 Task: Add Shikai CBD Cream with Menthol - Travel Size to the cart.
Action: Mouse moved to (864, 321)
Screenshot: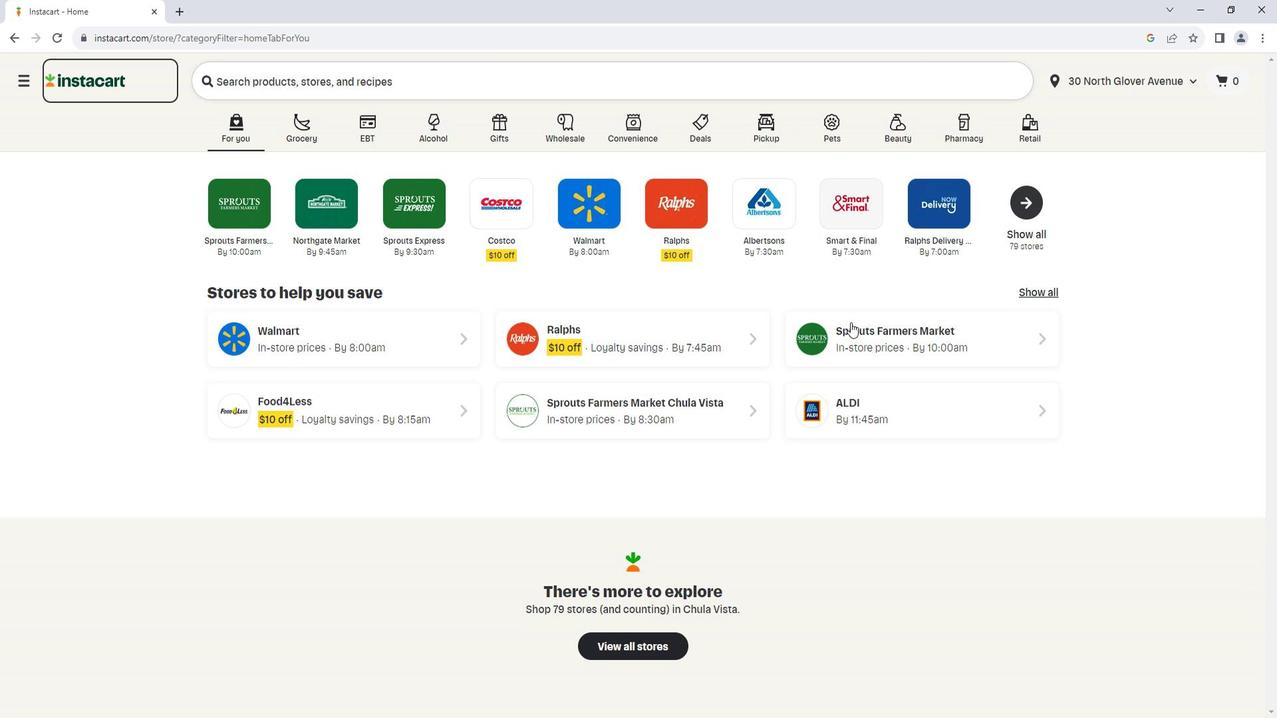 
Action: Mouse pressed left at (864, 321)
Screenshot: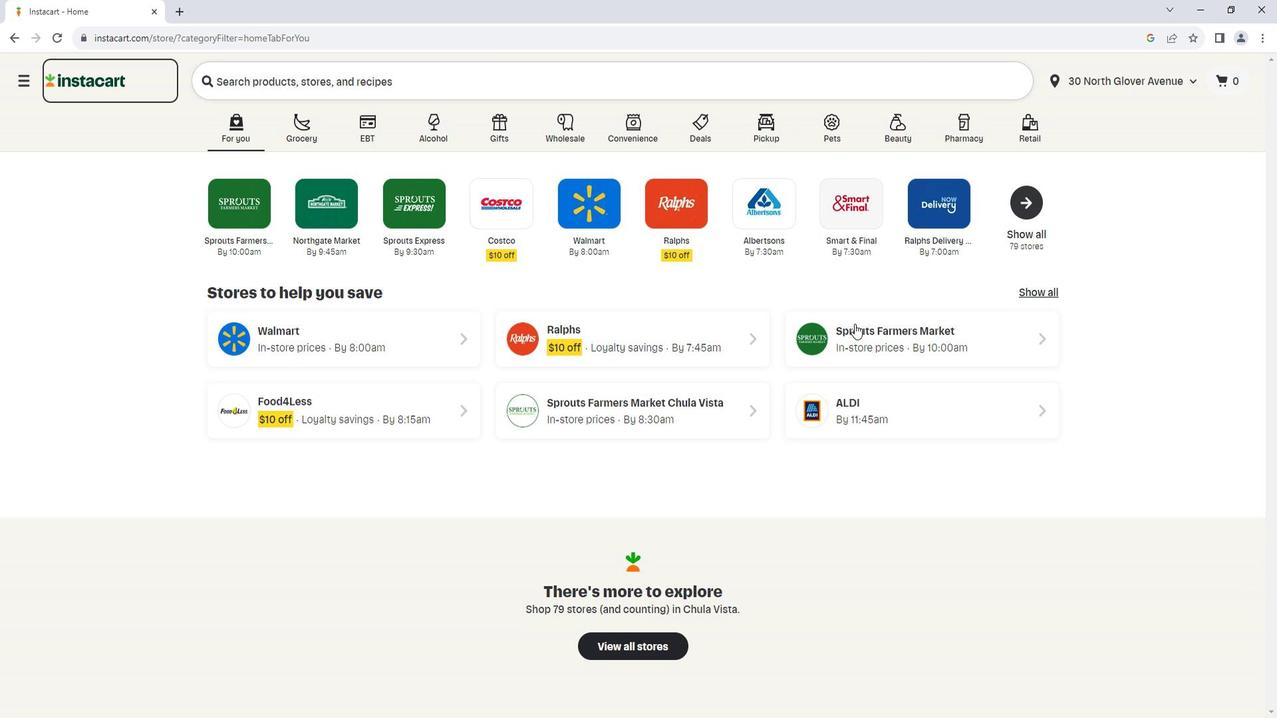 
Action: Mouse moved to (101, 369)
Screenshot: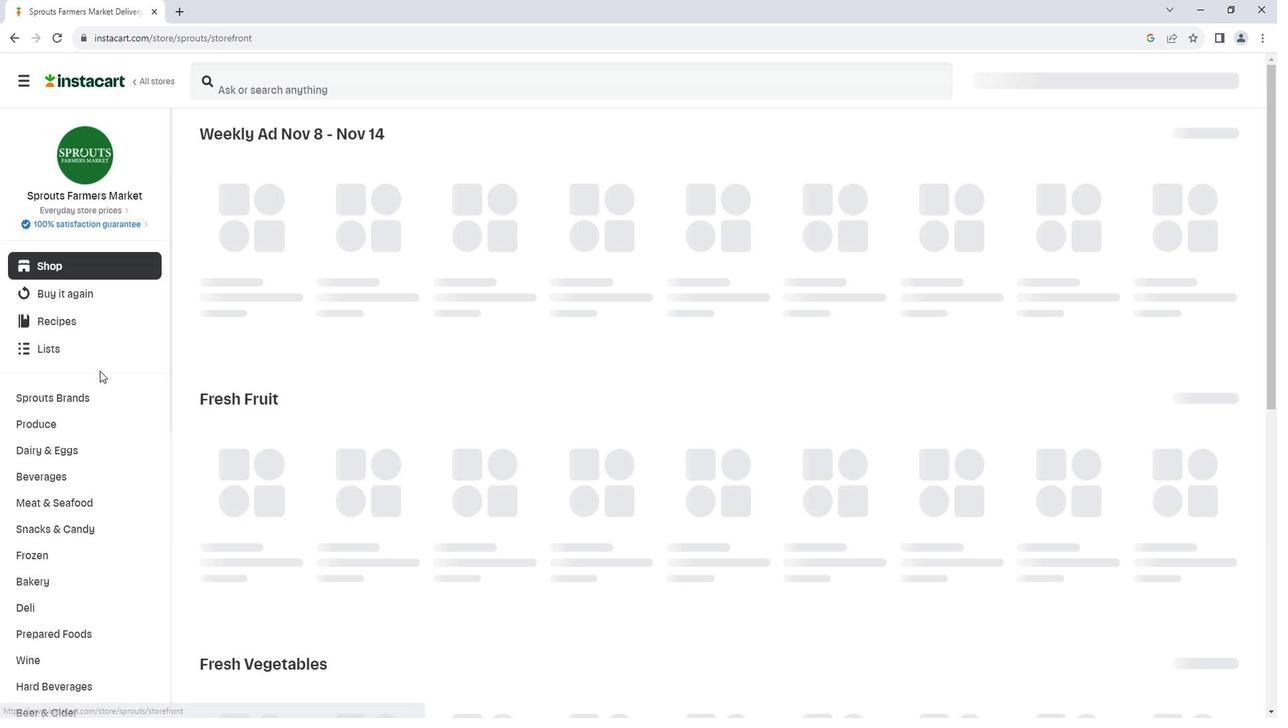 
Action: Mouse scrolled (101, 368) with delta (0, 0)
Screenshot: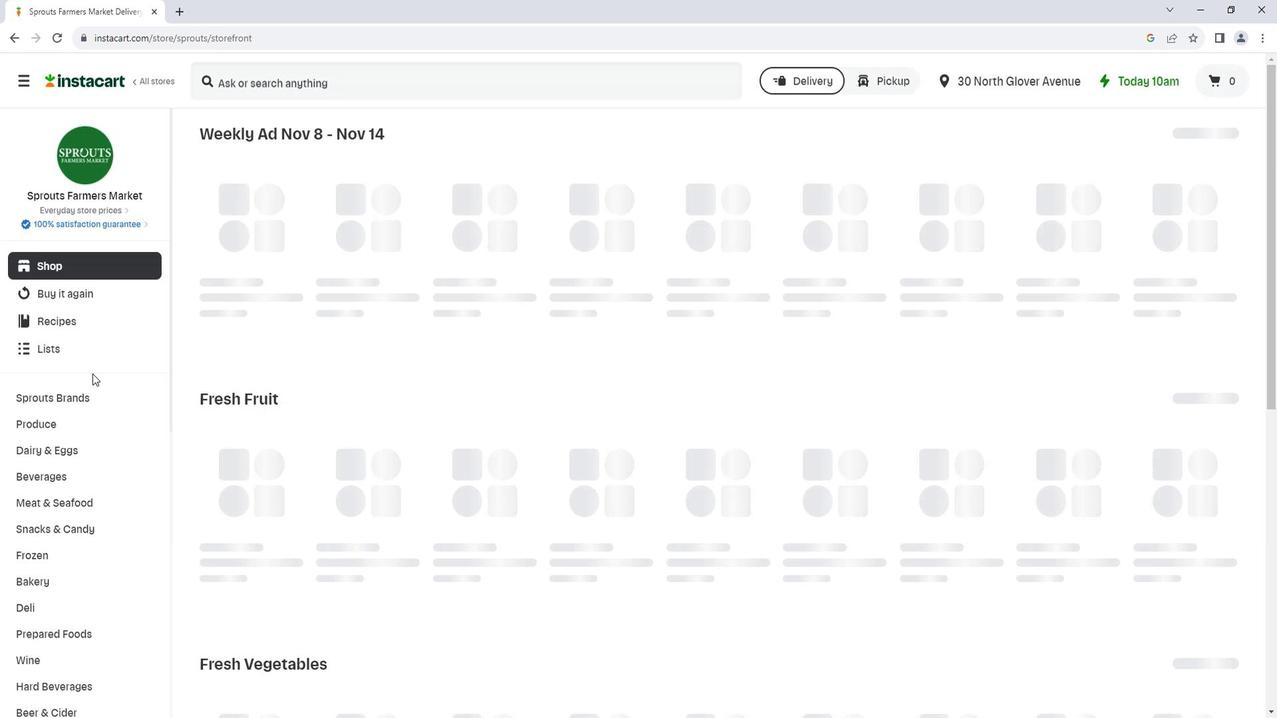 
Action: Mouse moved to (103, 369)
Screenshot: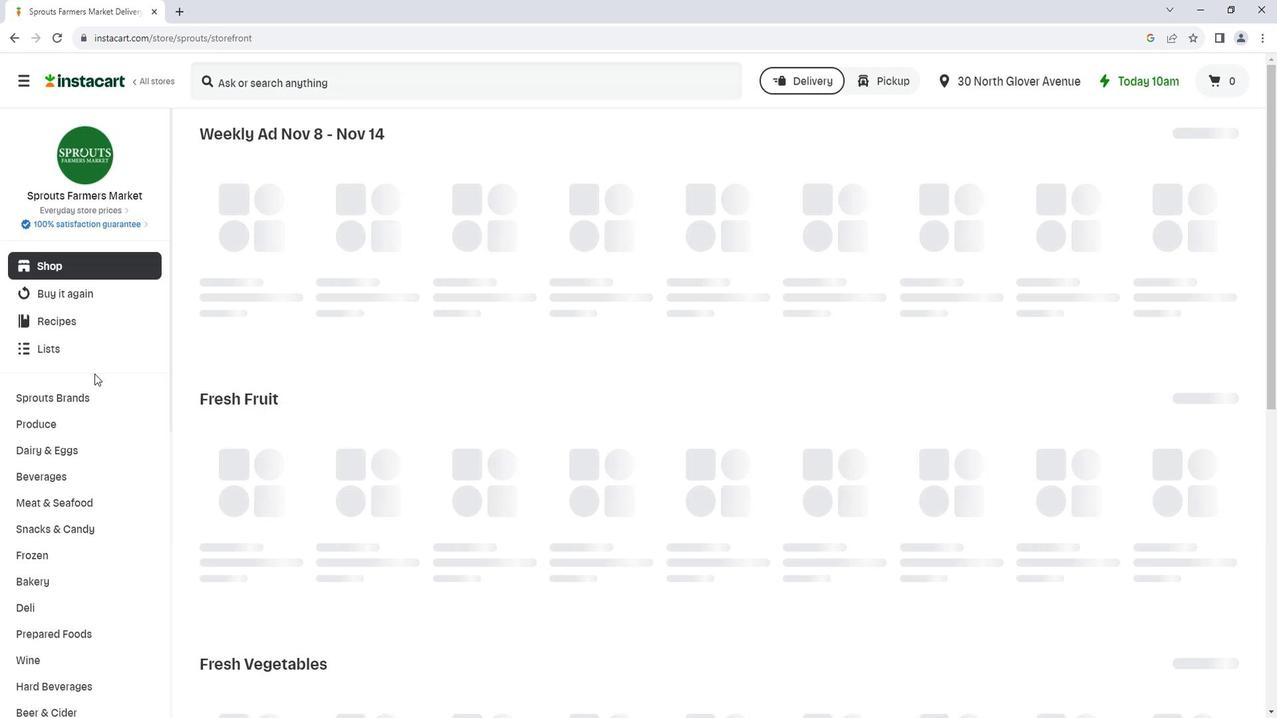 
Action: Mouse scrolled (103, 368) with delta (0, 0)
Screenshot: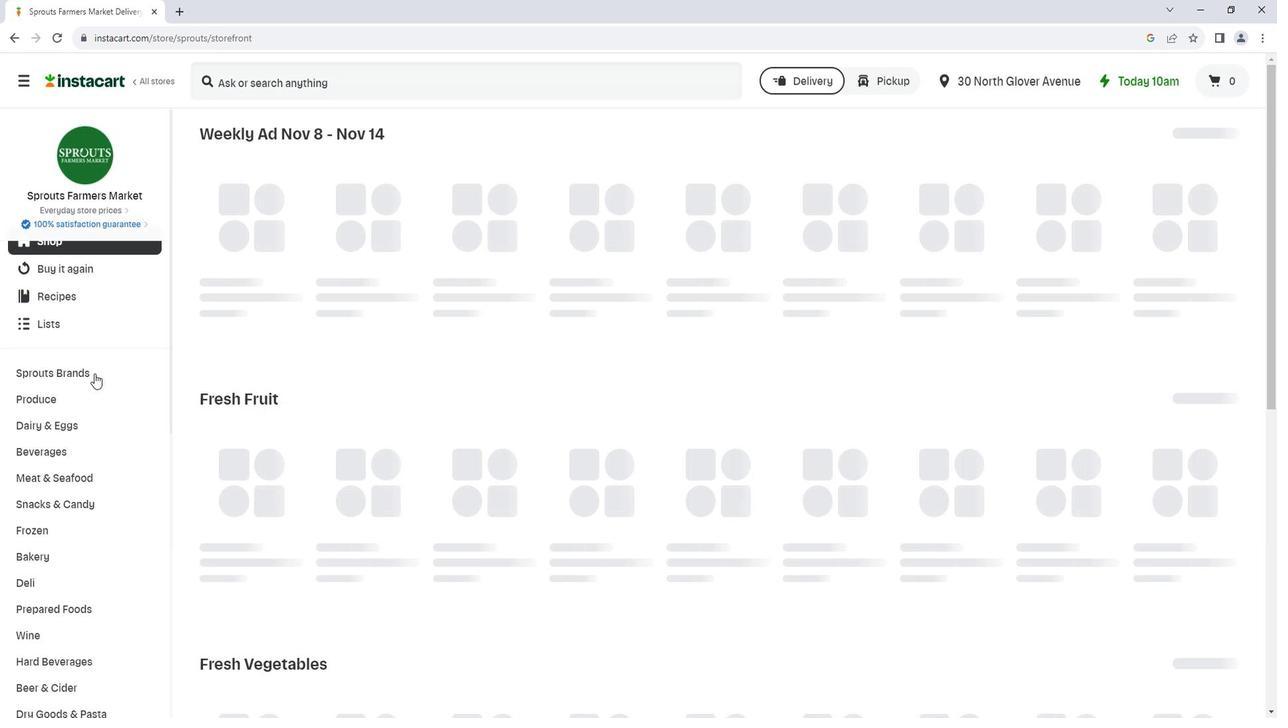 
Action: Mouse scrolled (103, 368) with delta (0, 0)
Screenshot: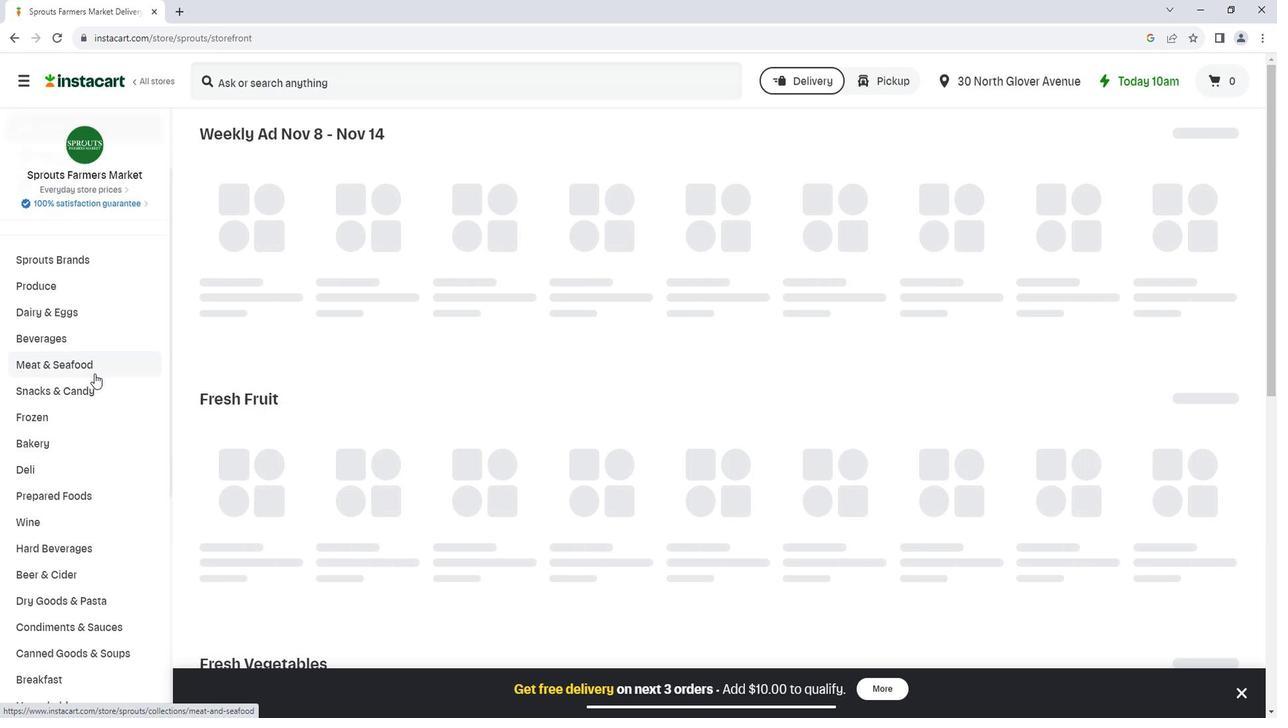 
Action: Mouse scrolled (103, 368) with delta (0, 0)
Screenshot: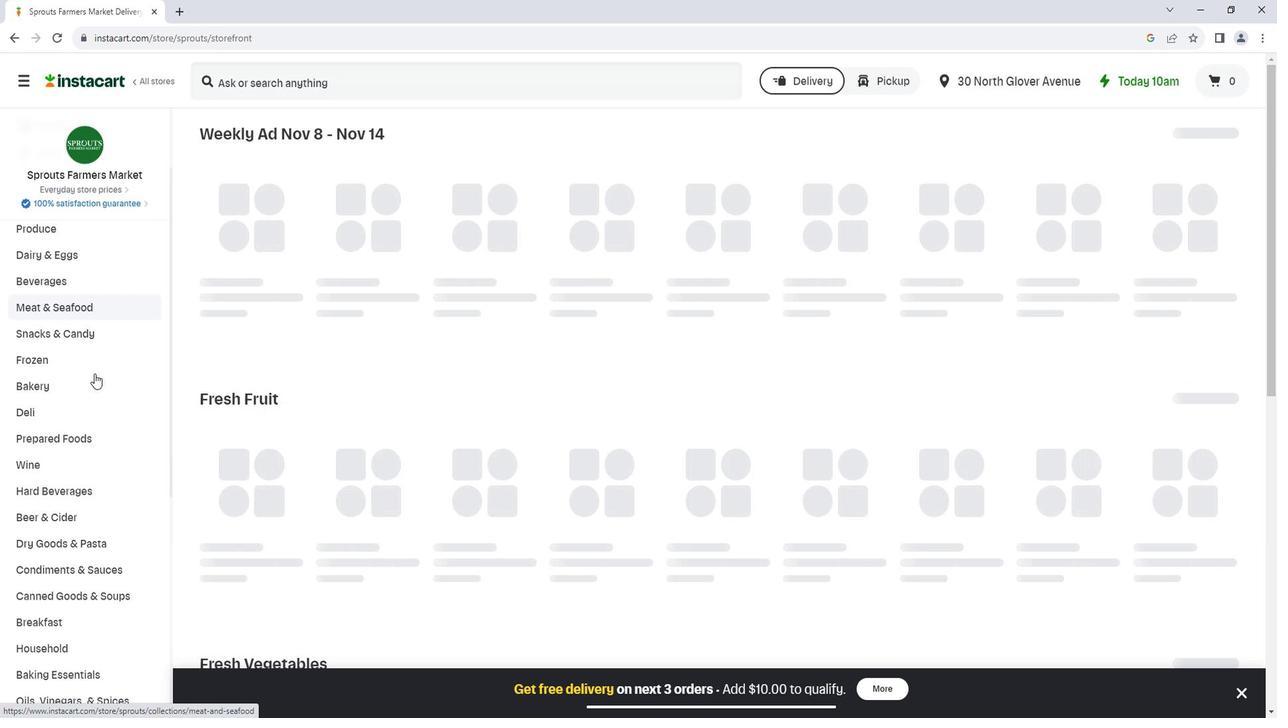 
Action: Mouse moved to (108, 372)
Screenshot: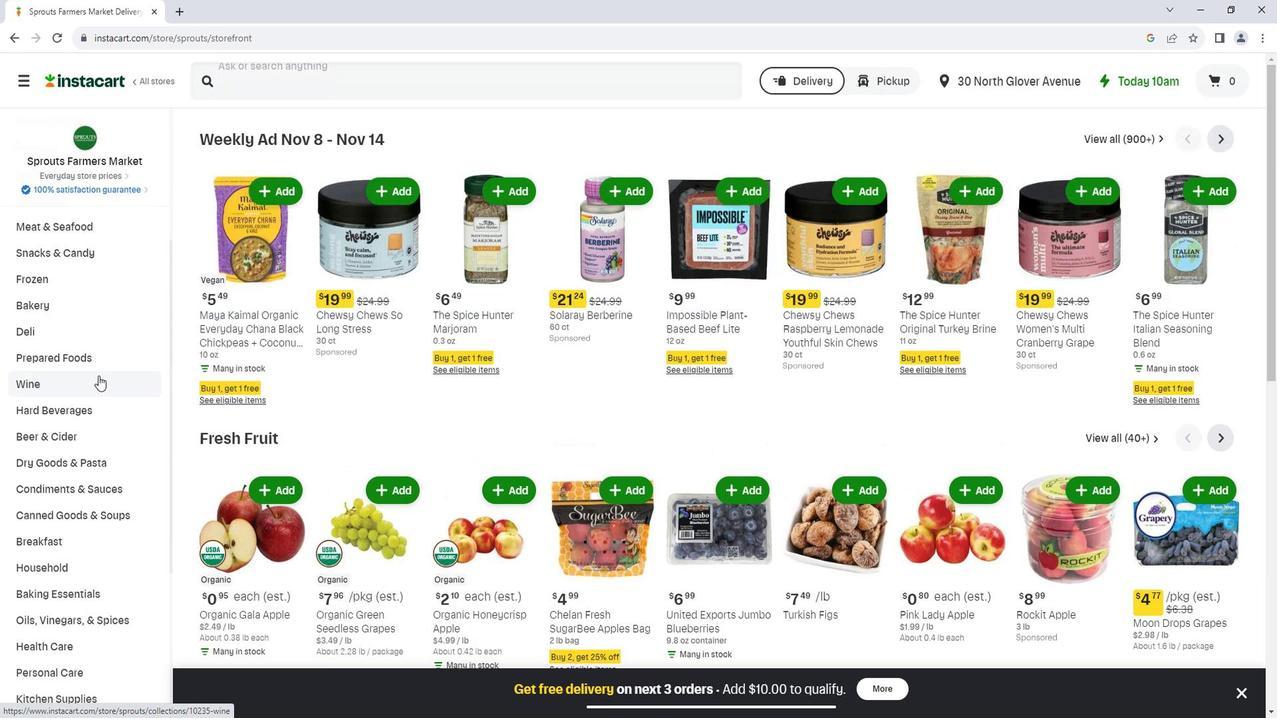
Action: Mouse scrolled (108, 371) with delta (0, 0)
Screenshot: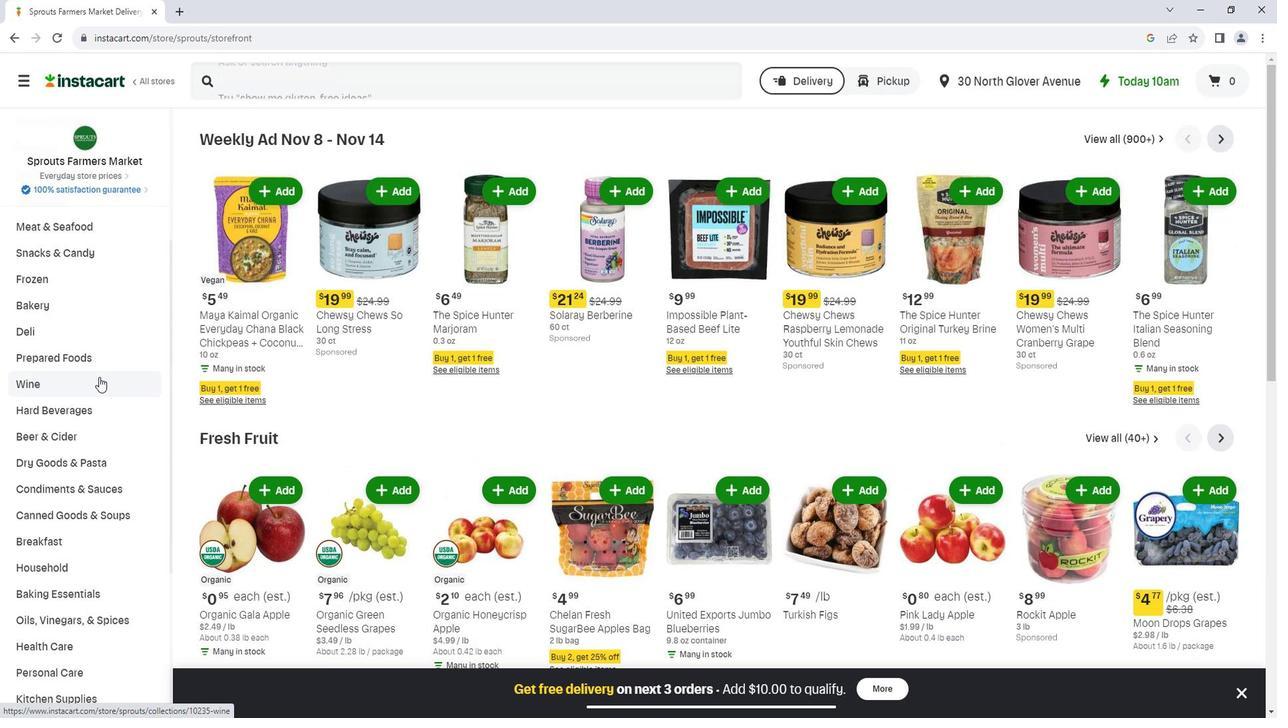 
Action: Mouse moved to (115, 588)
Screenshot: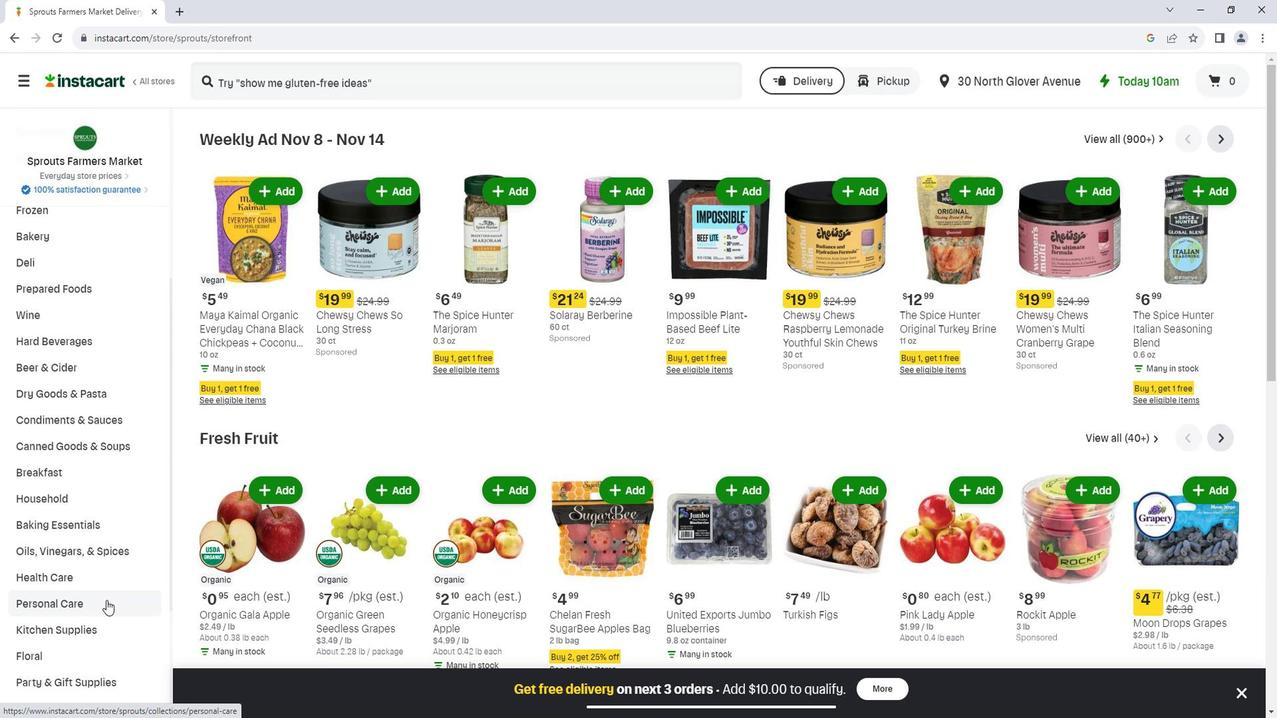 
Action: Mouse pressed left at (115, 588)
Screenshot: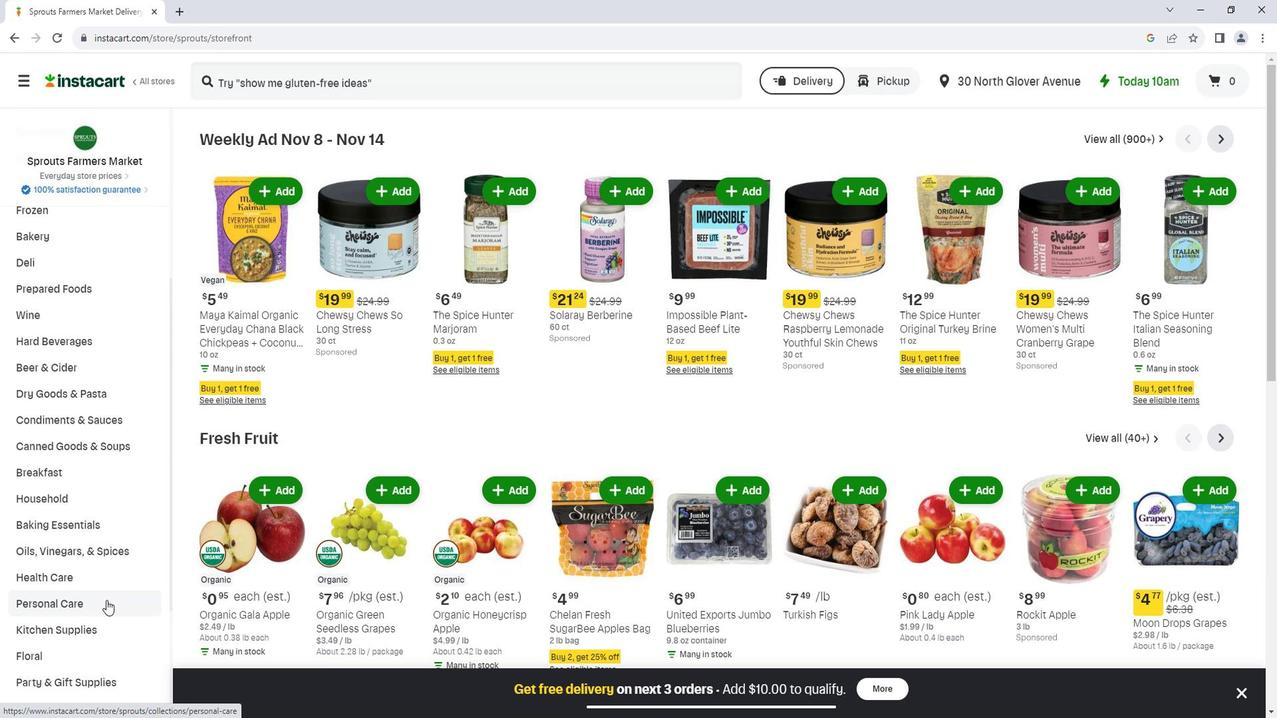 
Action: Mouse moved to (347, 180)
Screenshot: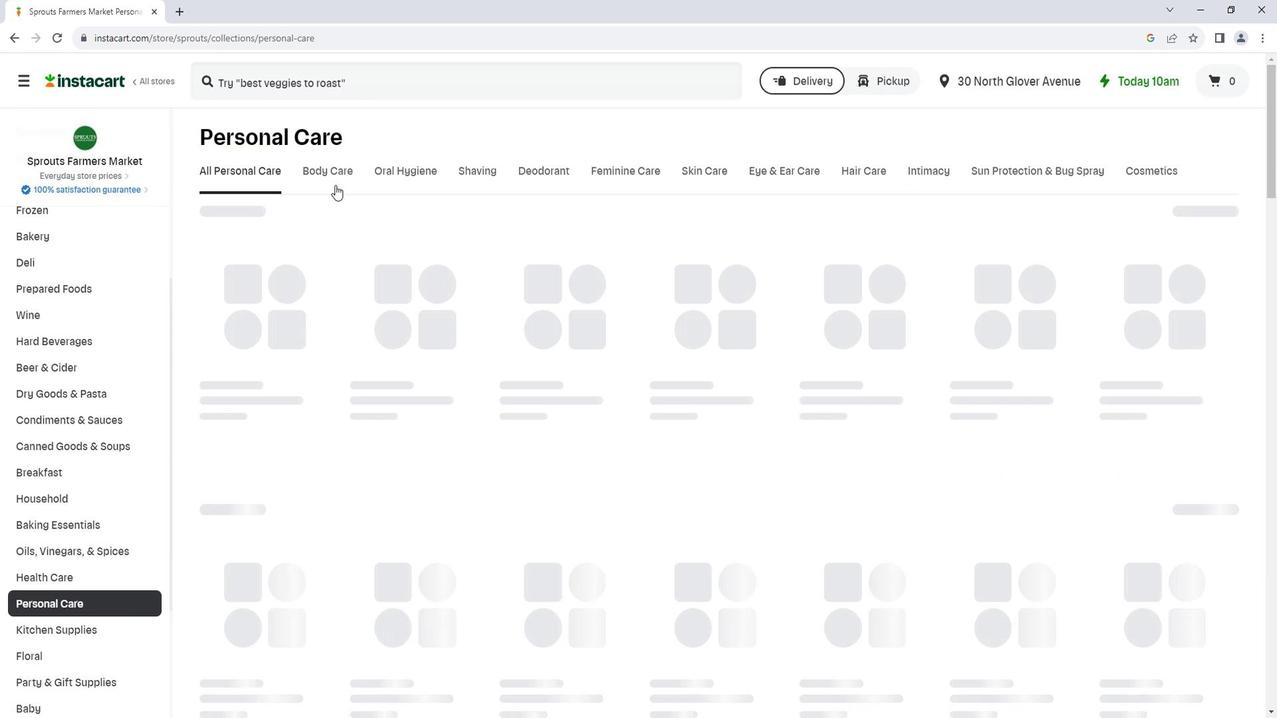 
Action: Mouse pressed left at (347, 180)
Screenshot: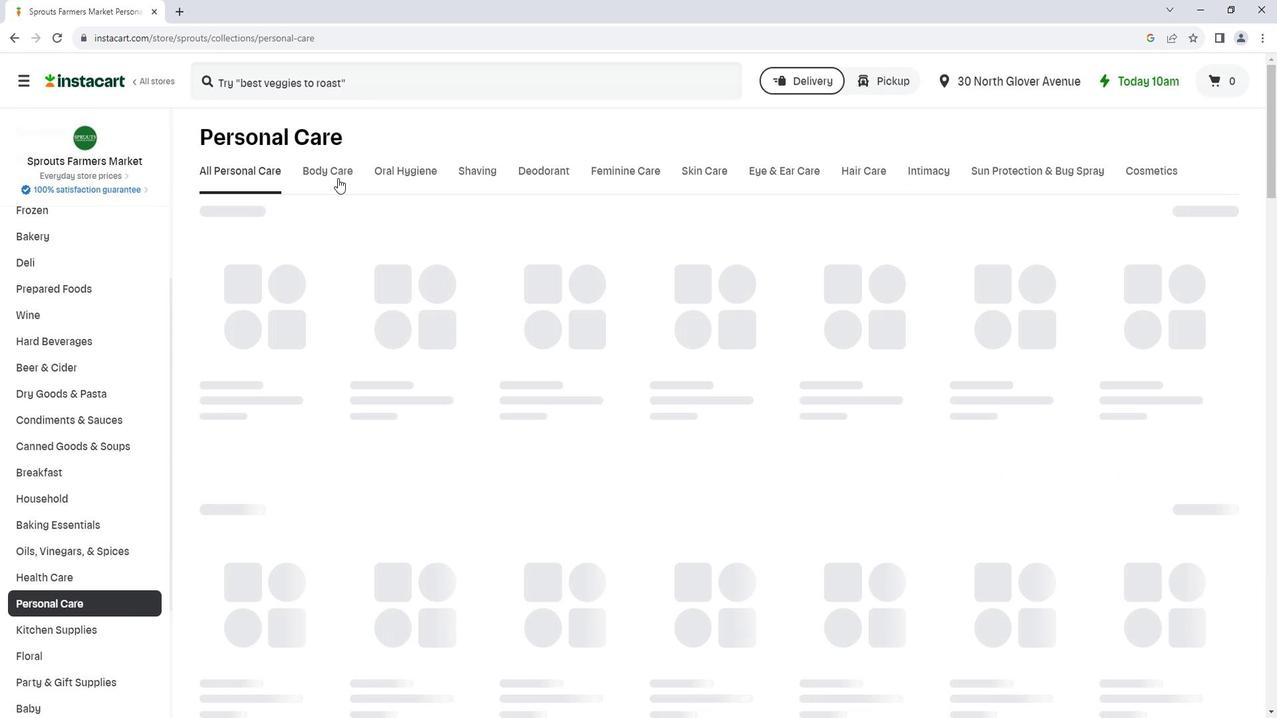 
Action: Mouse moved to (544, 222)
Screenshot: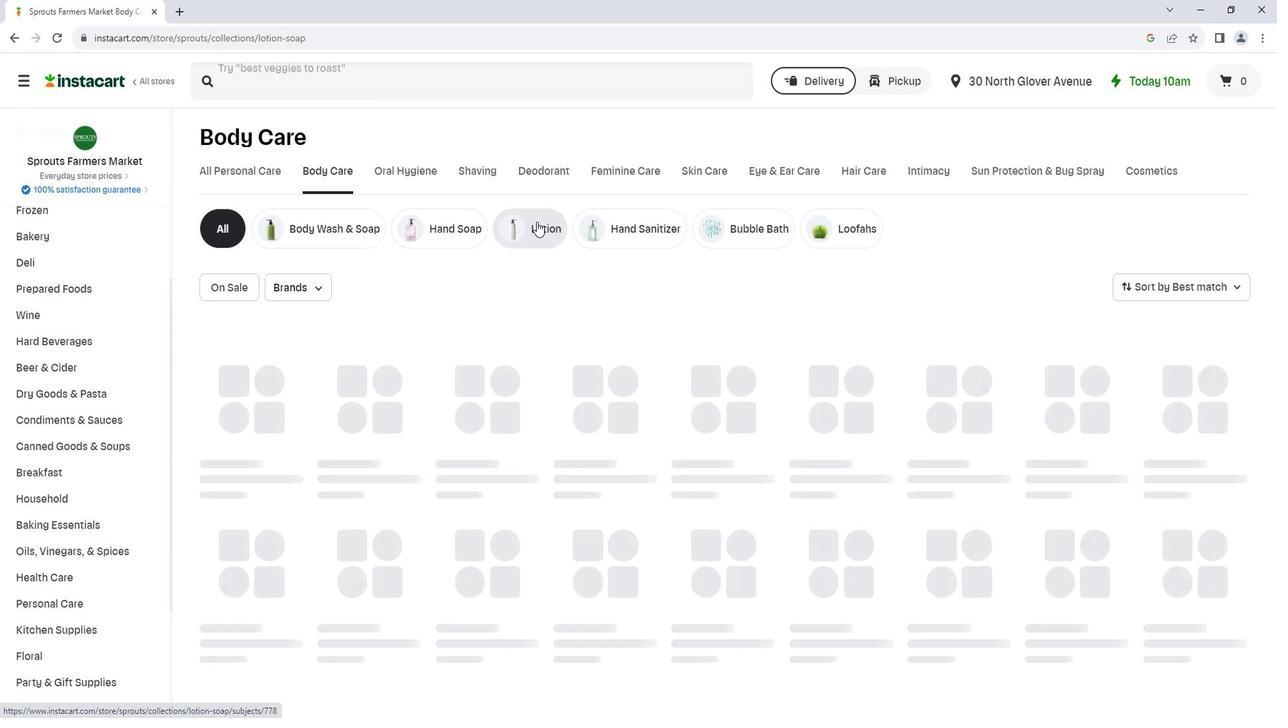 
Action: Mouse pressed left at (544, 222)
Screenshot: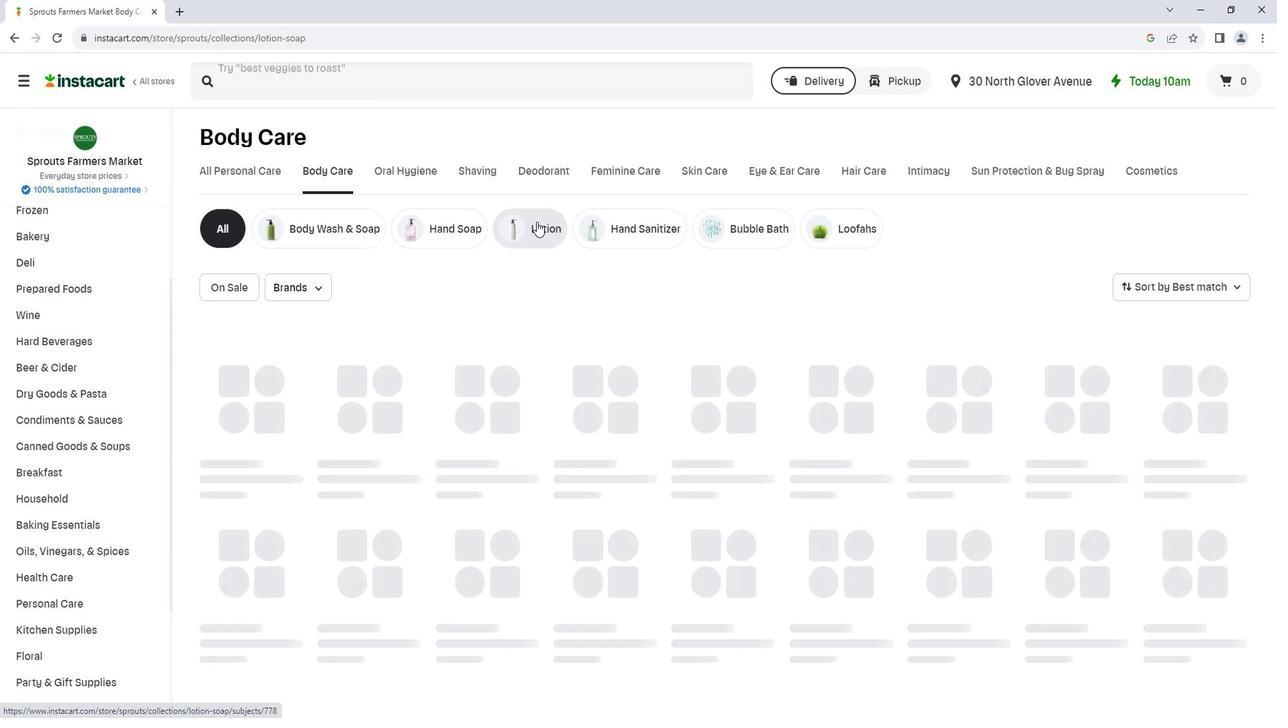 
Action: Mouse moved to (447, 93)
Screenshot: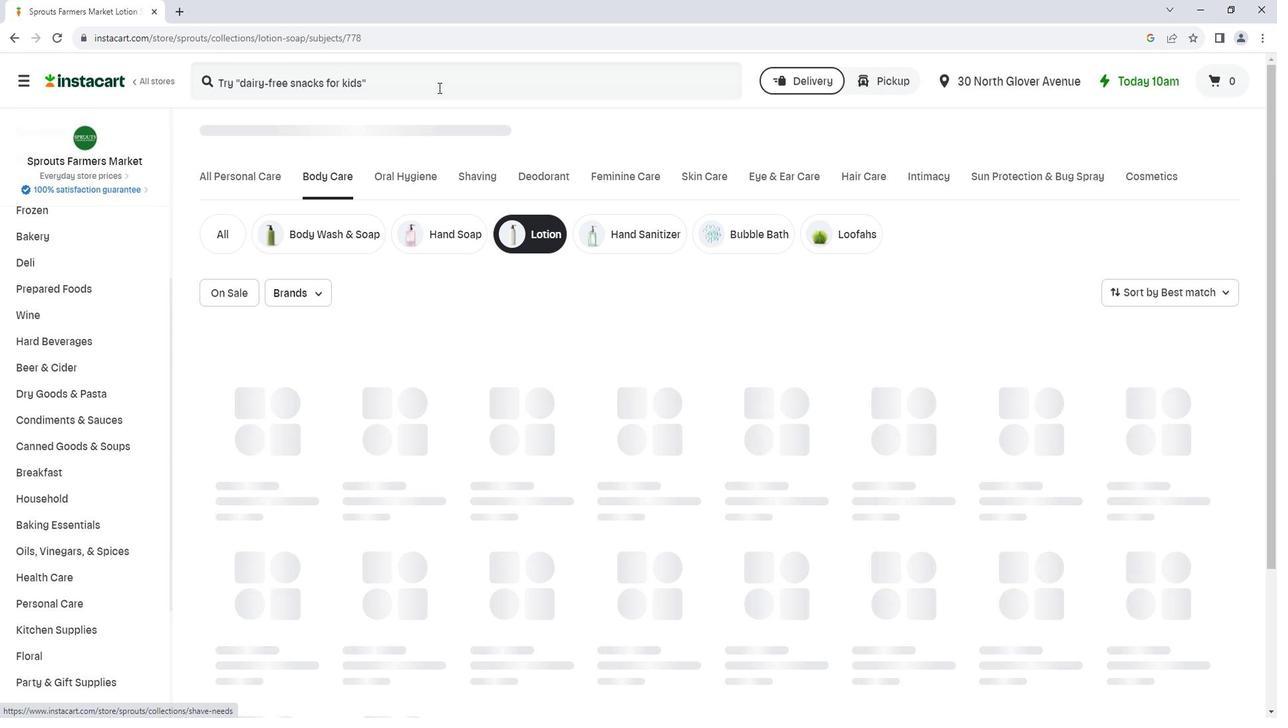 
Action: Mouse pressed left at (447, 93)
Screenshot: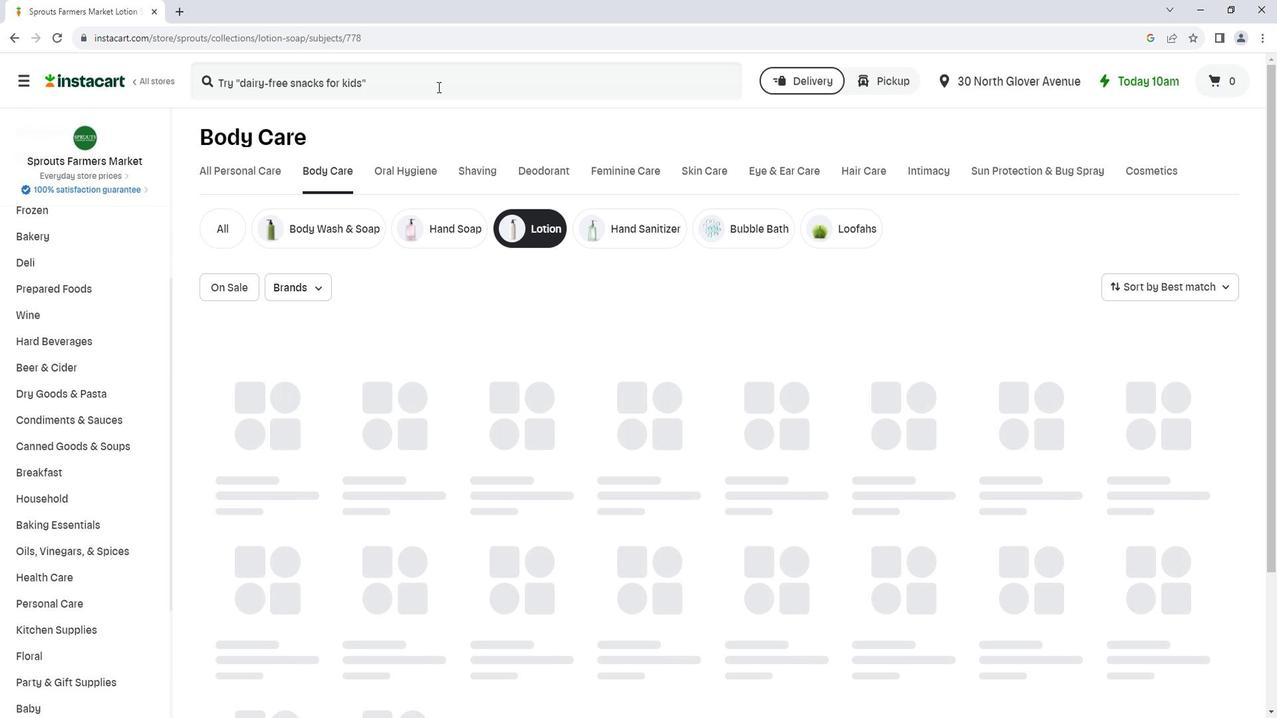 
Action: Mouse moved to (443, 91)
Screenshot: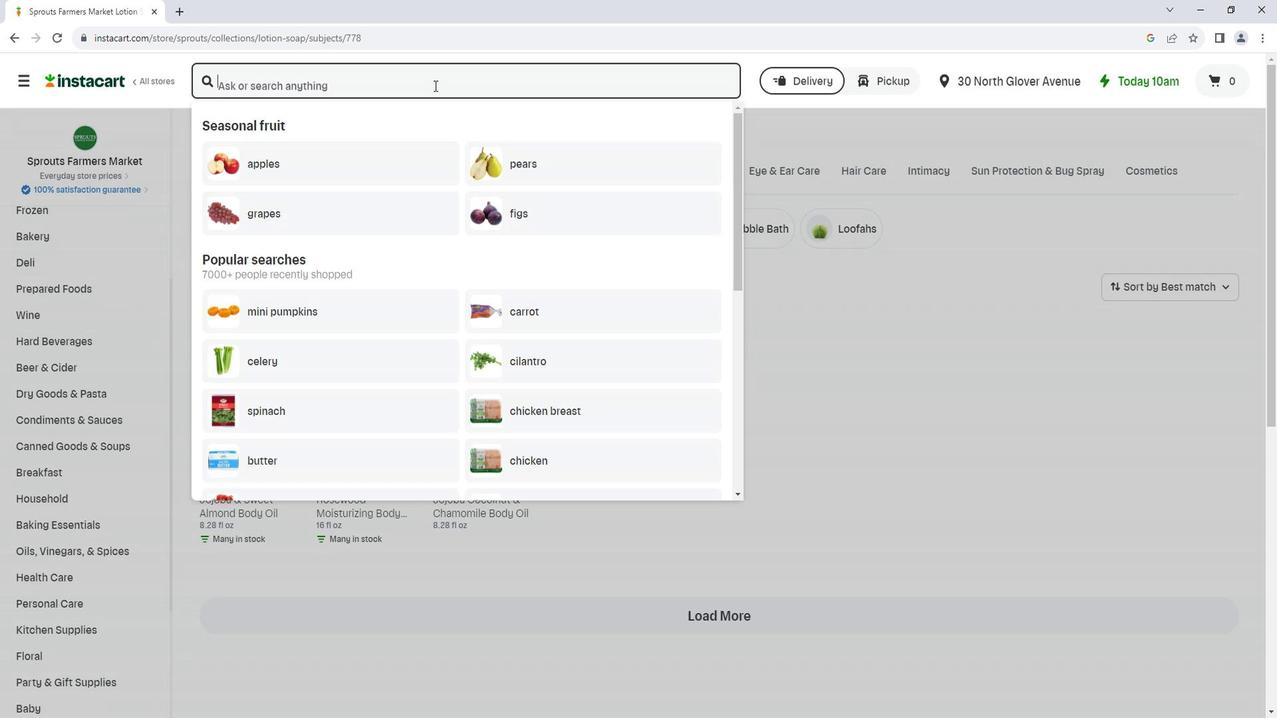 
Action: Key pressed <Key.shift>Shikai<Key.space><Key.shift>CBD<Key.space><Key.shift>Cream<Key.space><Key.shift>with<Key.space><Key.shift>Menthol-<Key.space><Key.left><Key.left><Key.space><Key.right><Key.space><Key.shift>YTr<Key.backspace><Key.backspace><Key.backspace><Key.shift>Travel<Key.space><Key.shift>Sizer<Key.space><Key.backspace><Key.backspace><Key.space><Key.enter>
Screenshot: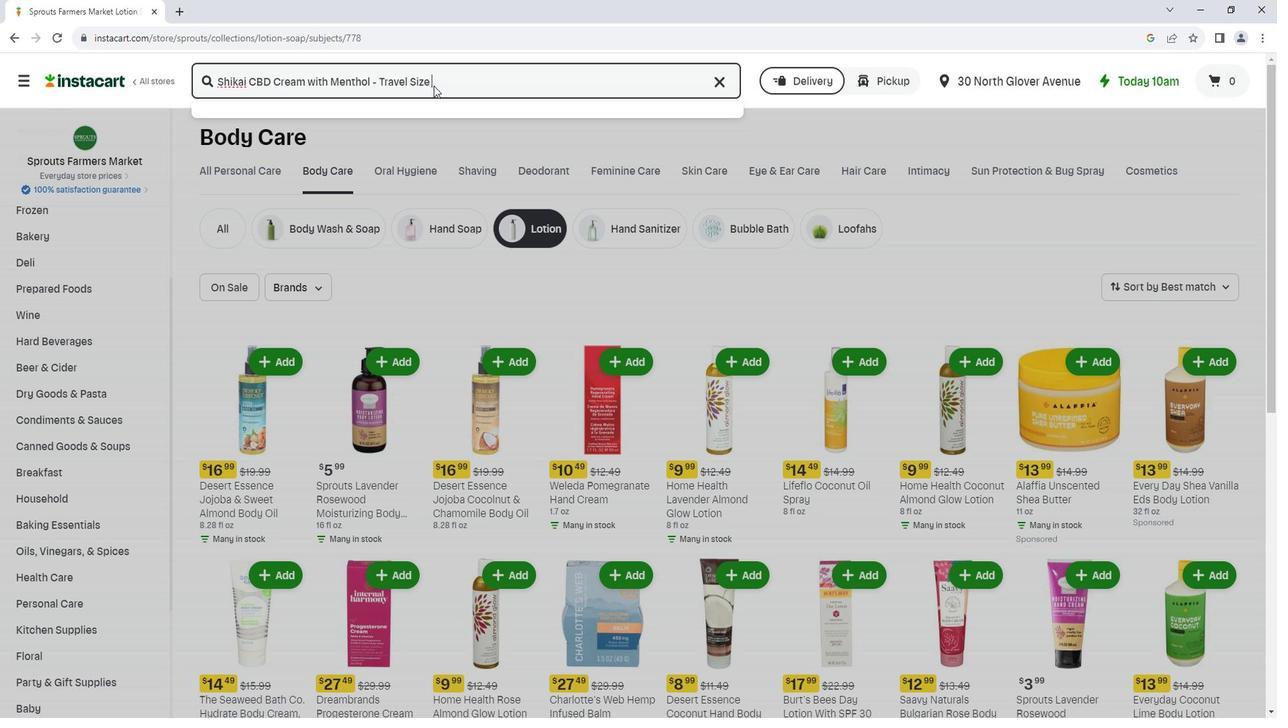 
Action: Mouse moved to (205, 199)
Screenshot: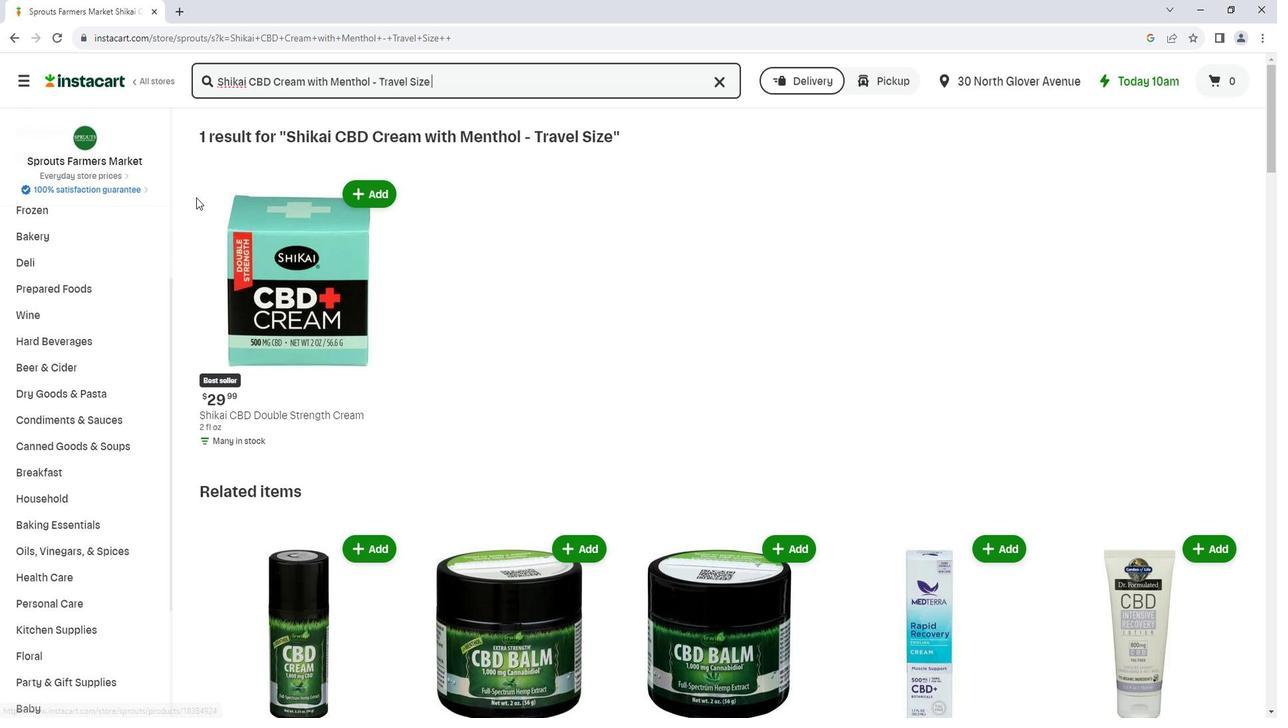 
Action: Mouse scrolled (205, 198) with delta (0, 0)
Screenshot: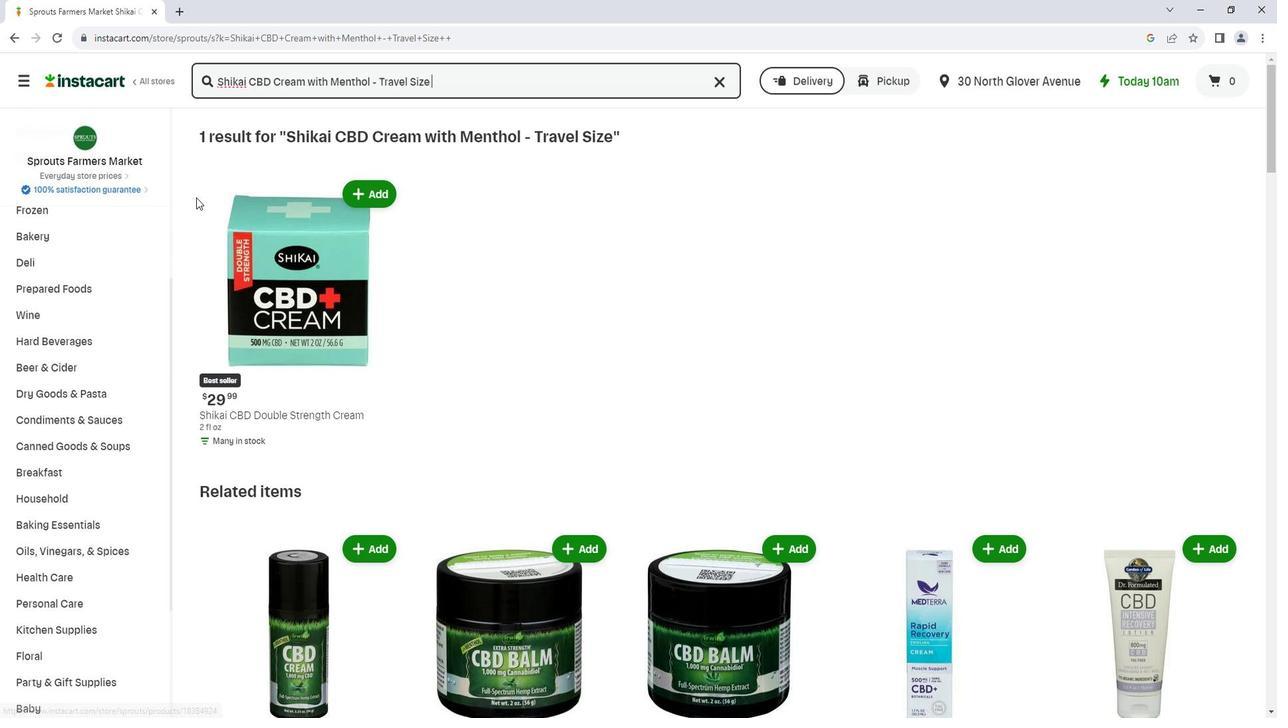 
Action: Mouse scrolled (205, 198) with delta (0, 0)
Screenshot: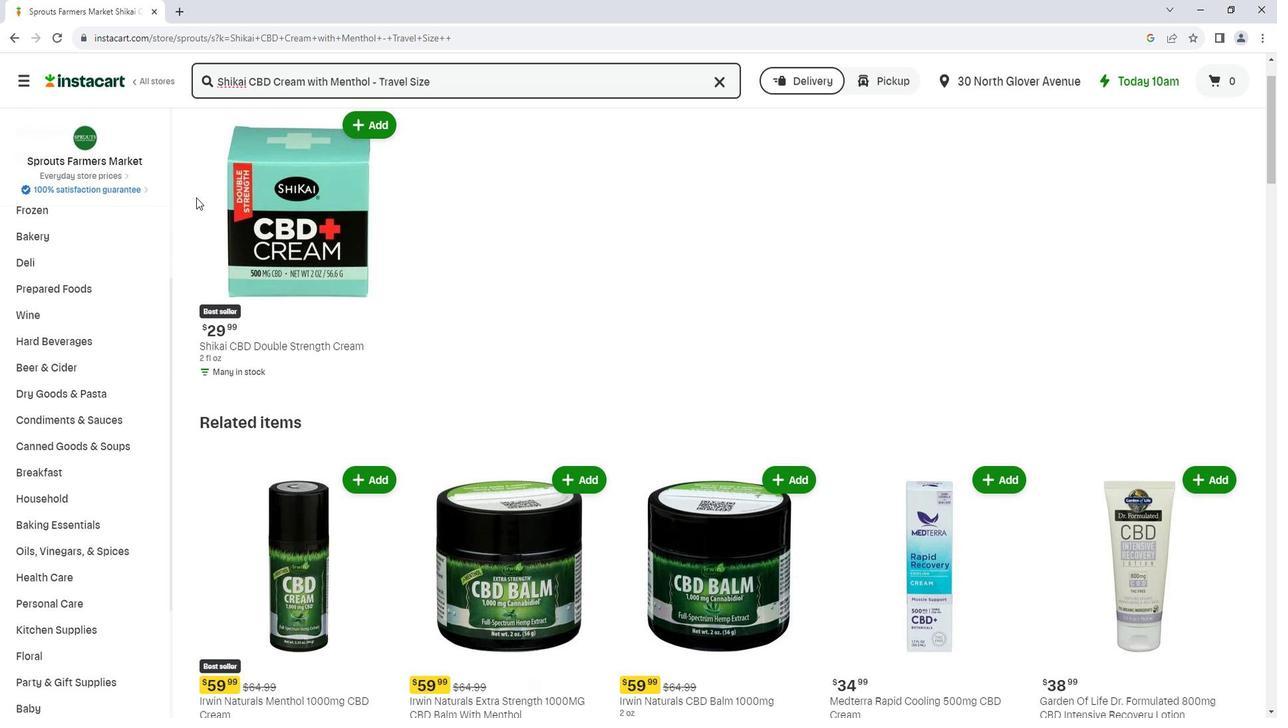 
Action: Mouse moved to (207, 200)
Screenshot: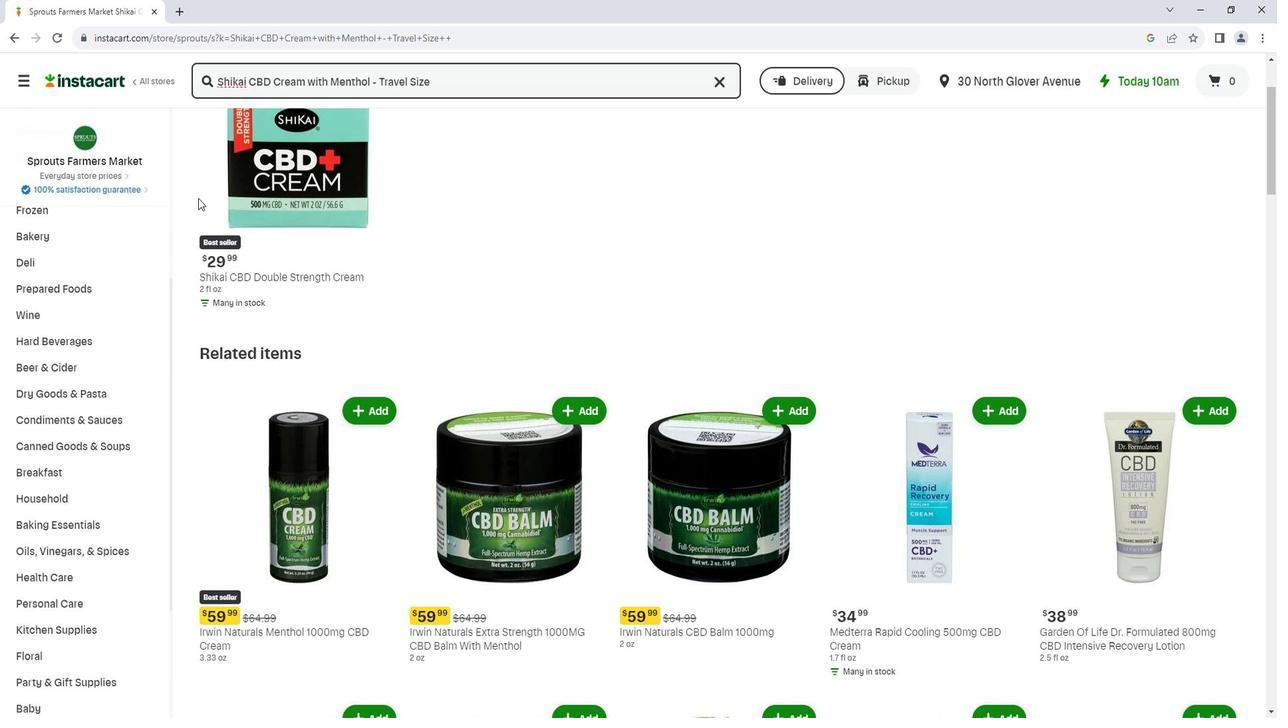 
Action: Mouse scrolled (207, 199) with delta (0, 0)
Screenshot: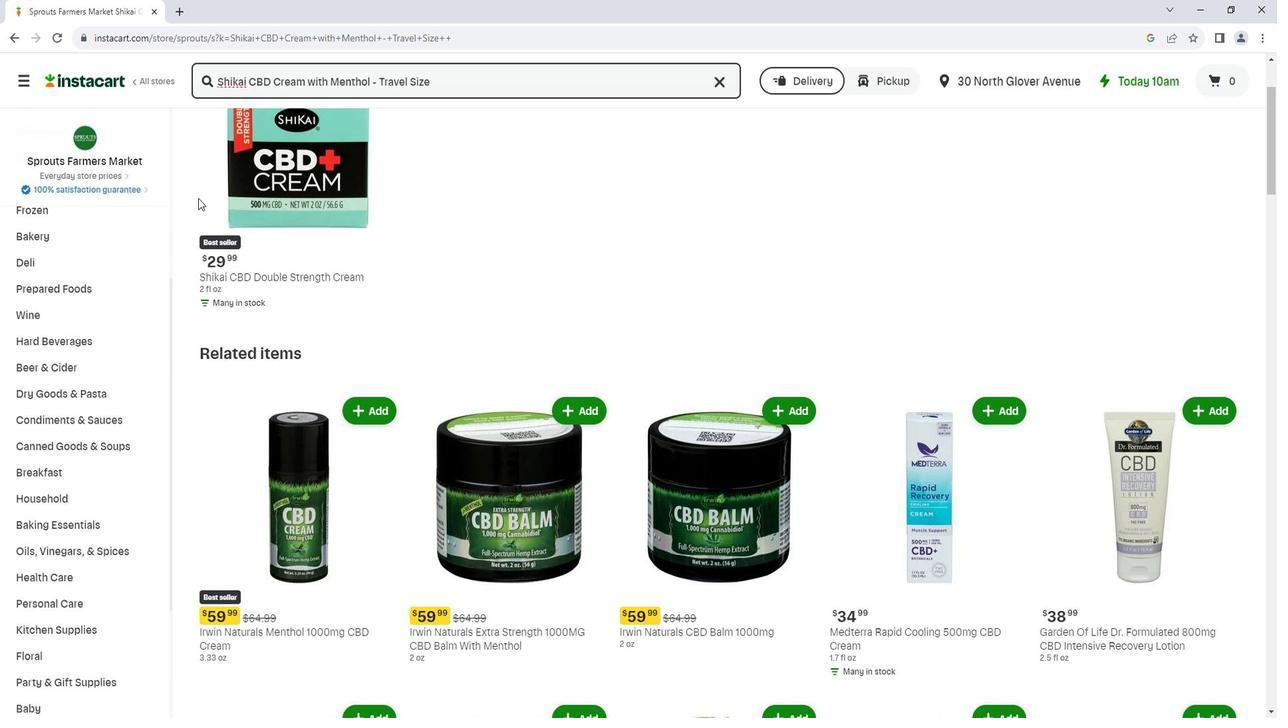 
Action: Mouse moved to (208, 200)
Screenshot: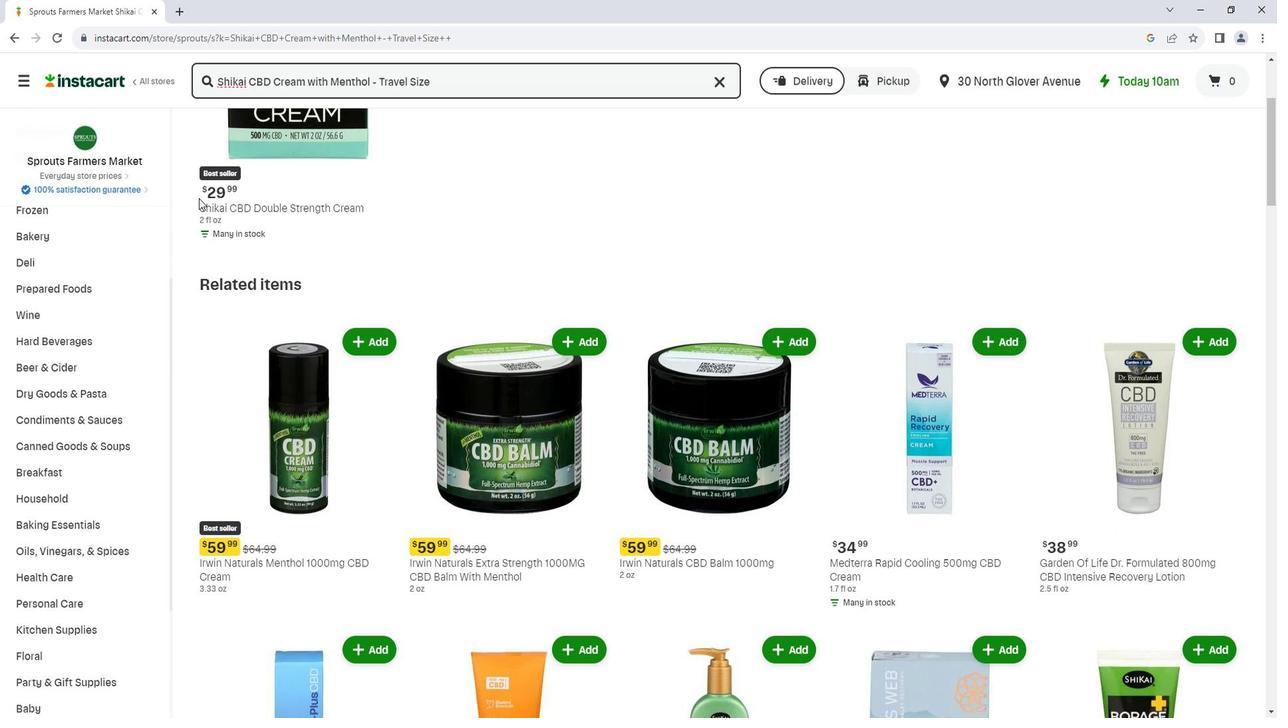 
Action: Mouse scrolled (208, 200) with delta (0, 0)
Screenshot: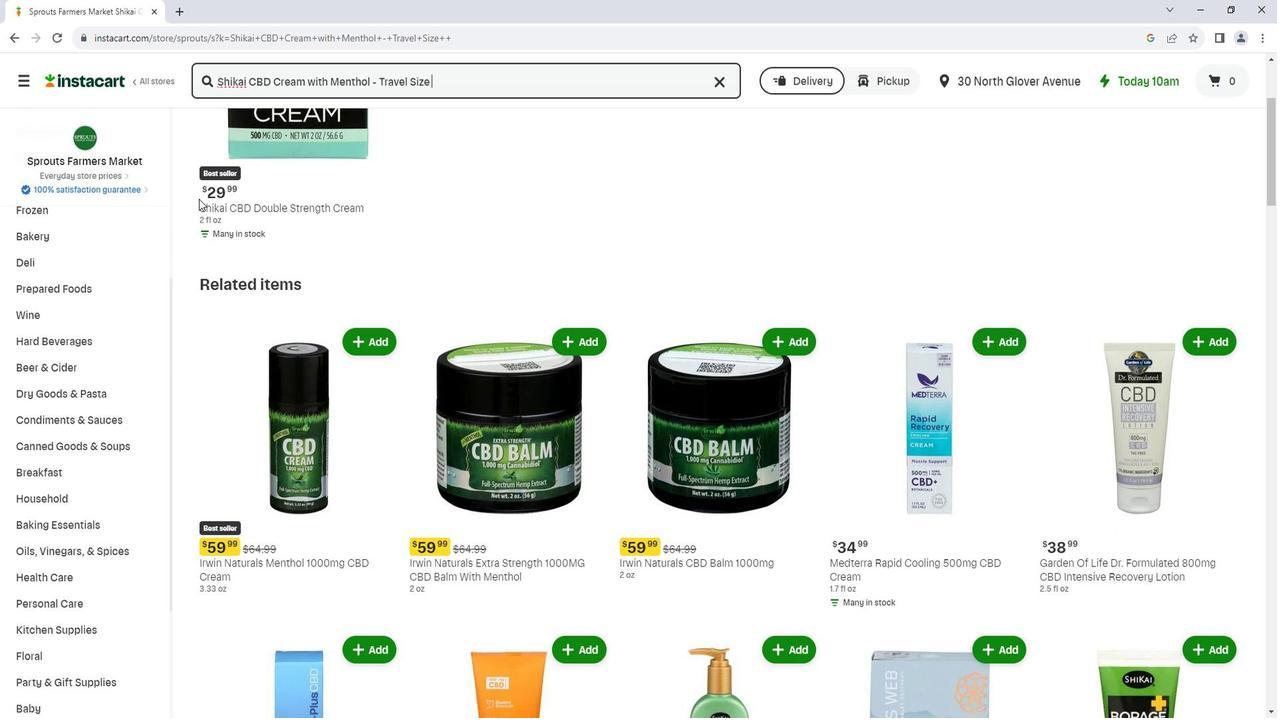 
Action: Mouse moved to (208, 202)
Screenshot: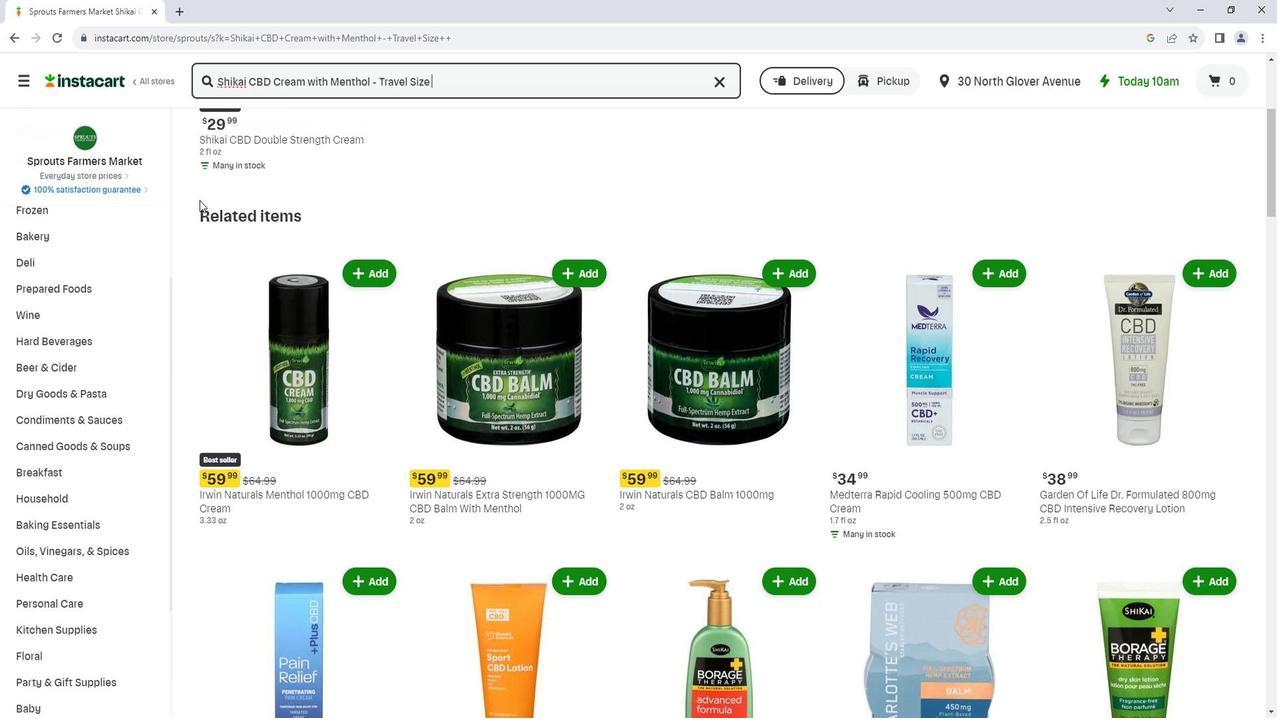 
Action: Mouse scrolled (208, 201) with delta (0, 0)
Screenshot: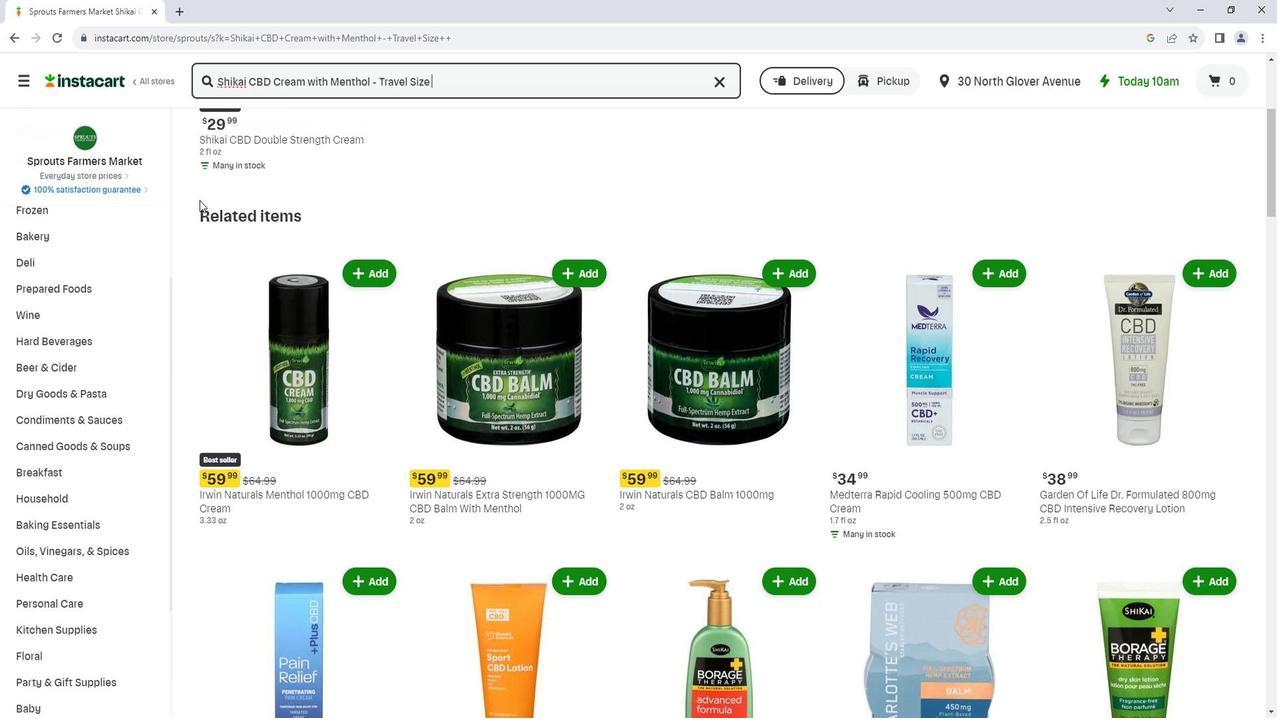 
Action: Mouse moved to (209, 202)
Screenshot: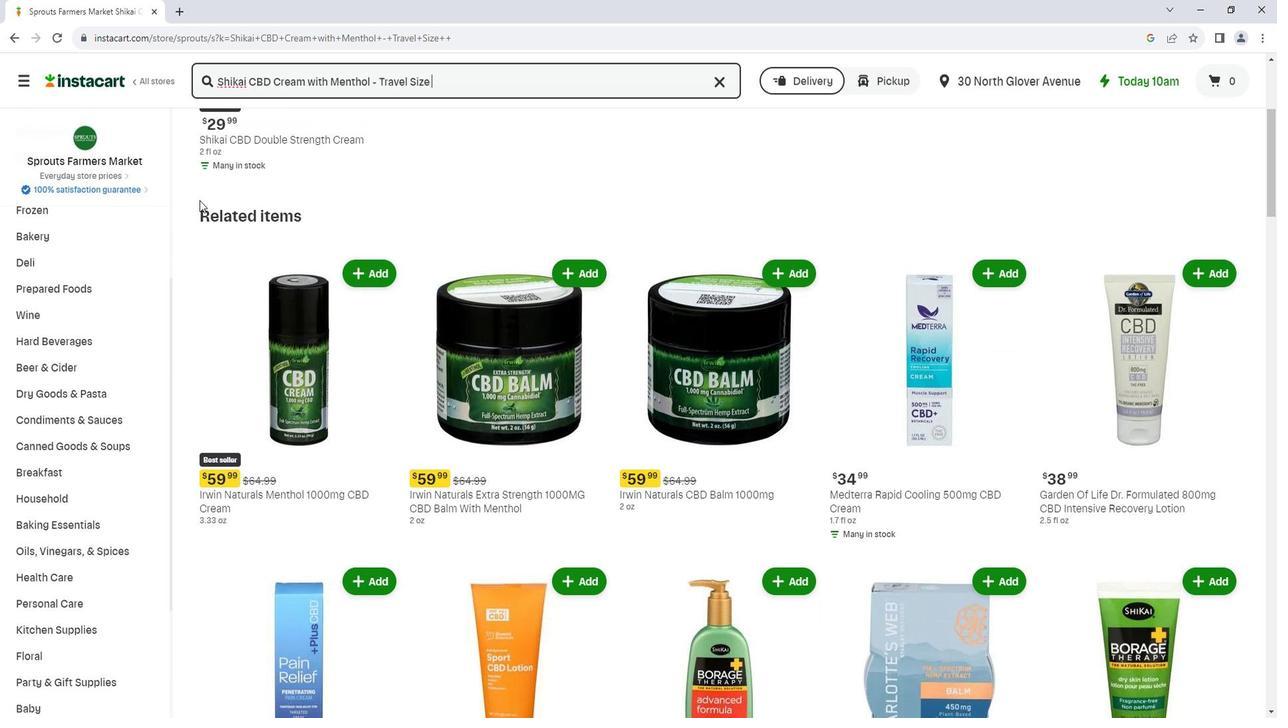 
Action: Mouse scrolled (209, 202) with delta (0, 0)
Screenshot: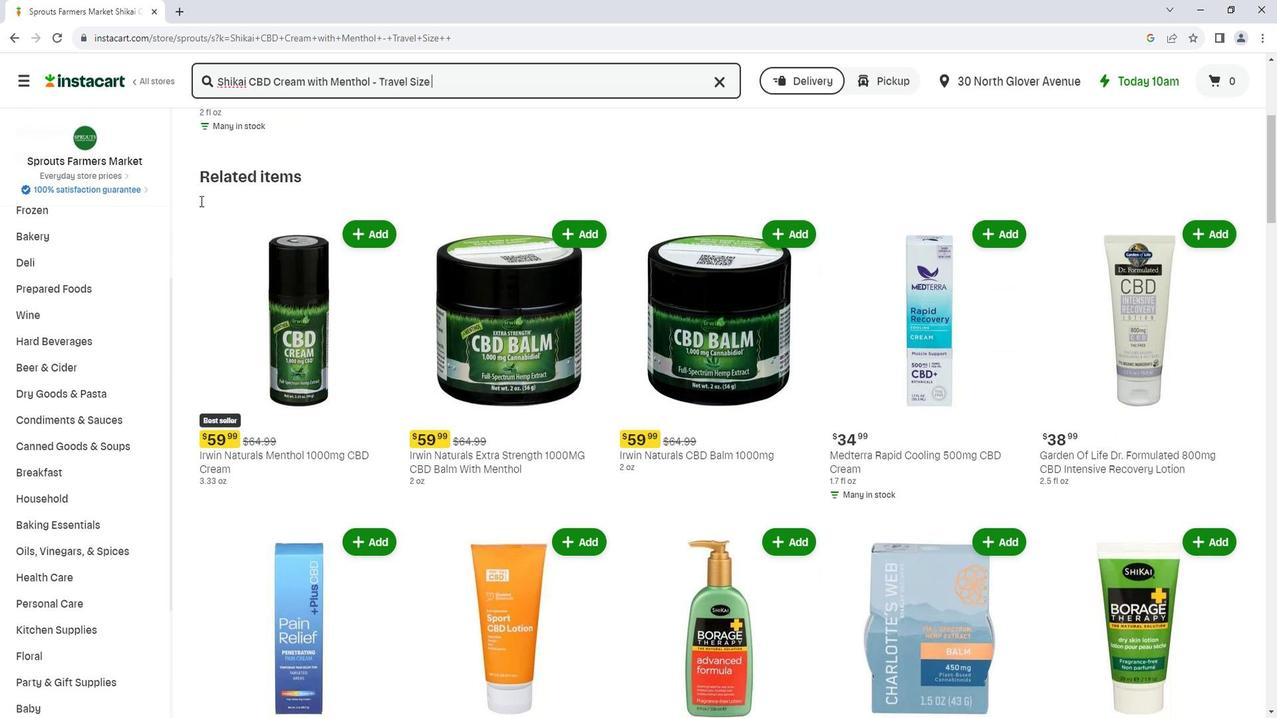 
Action: Mouse scrolled (209, 202) with delta (0, 0)
Screenshot: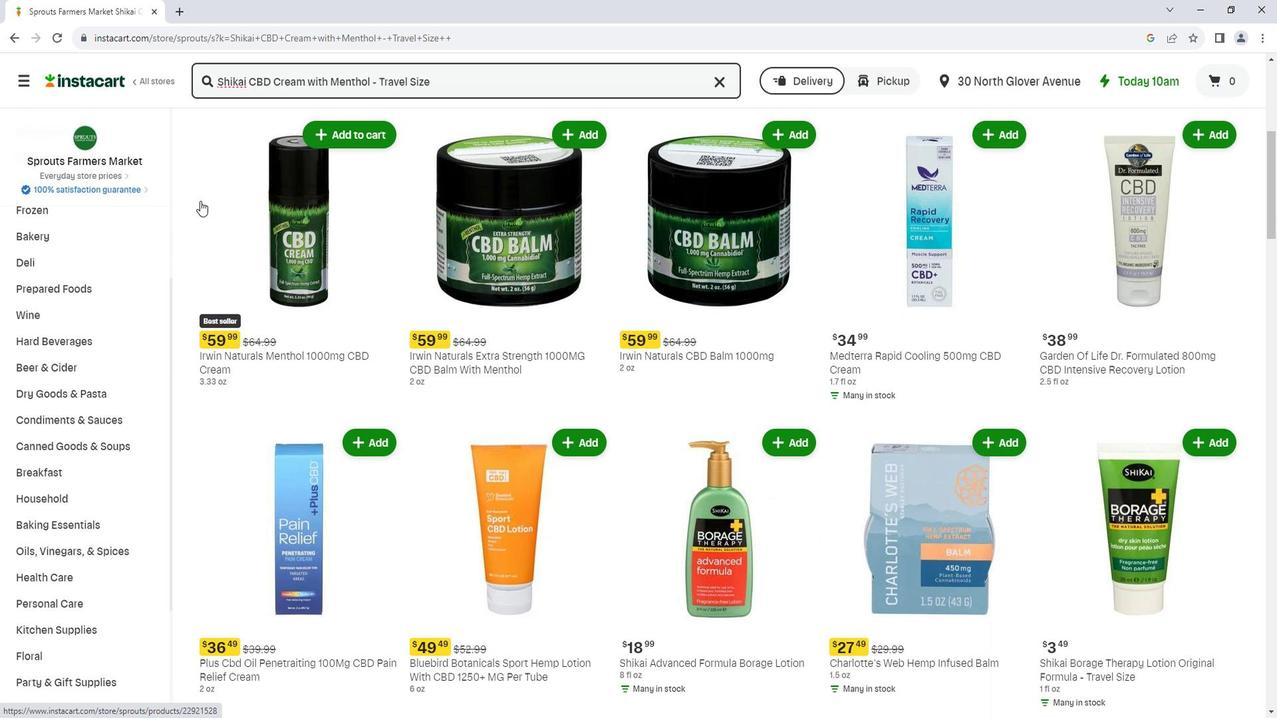 
